 Task: Navigate through the Museum at the Fashion Institute of Technology to the entrance of the exhibition gallery.
Action: Mouse moved to (86, 72)
Screenshot: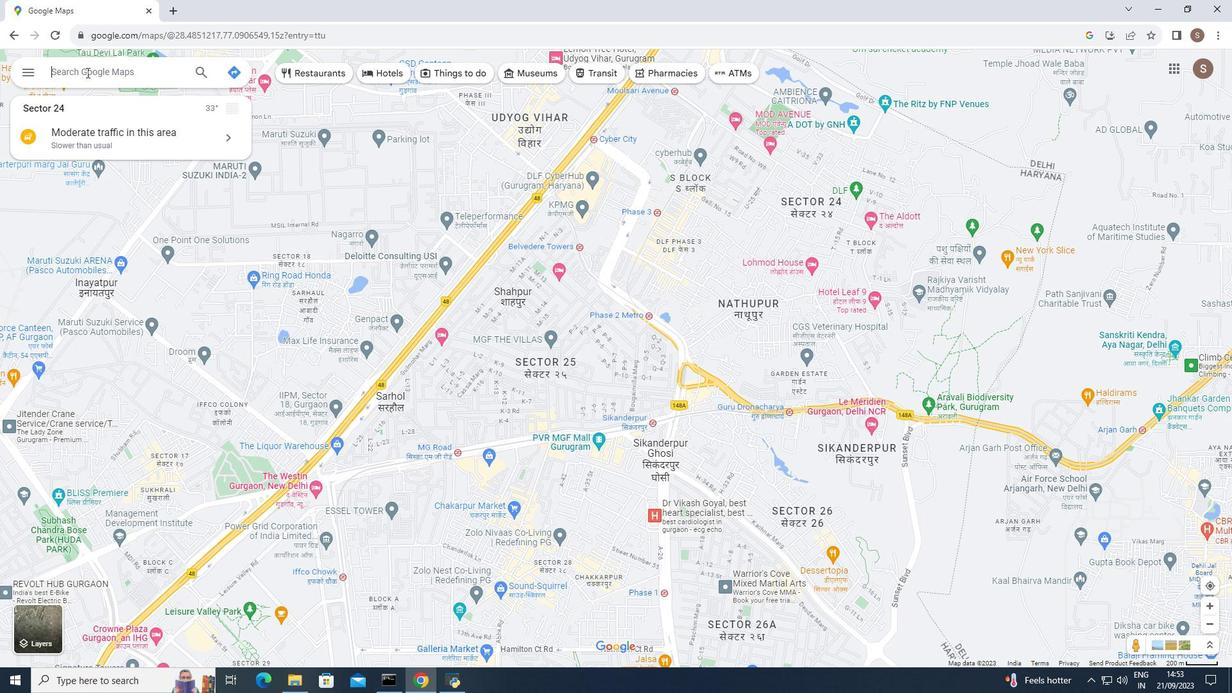
Action: Mouse pressed left at (86, 72)
Screenshot: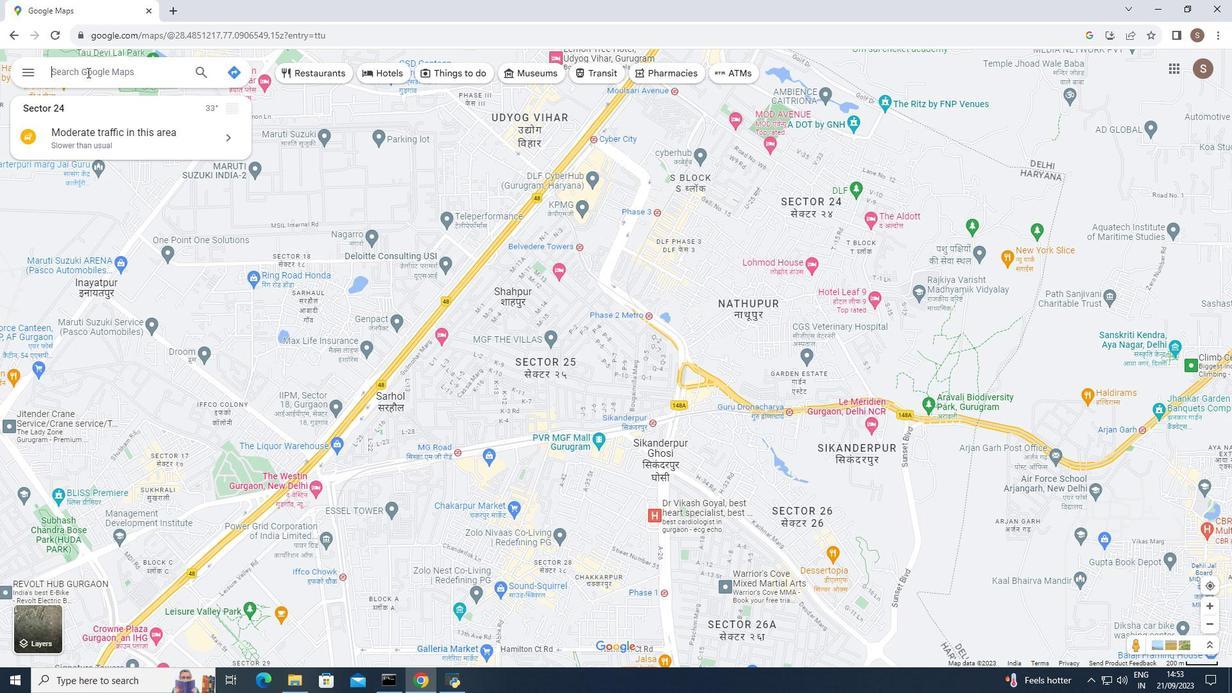 
Action: Mouse moved to (87, 72)
Screenshot: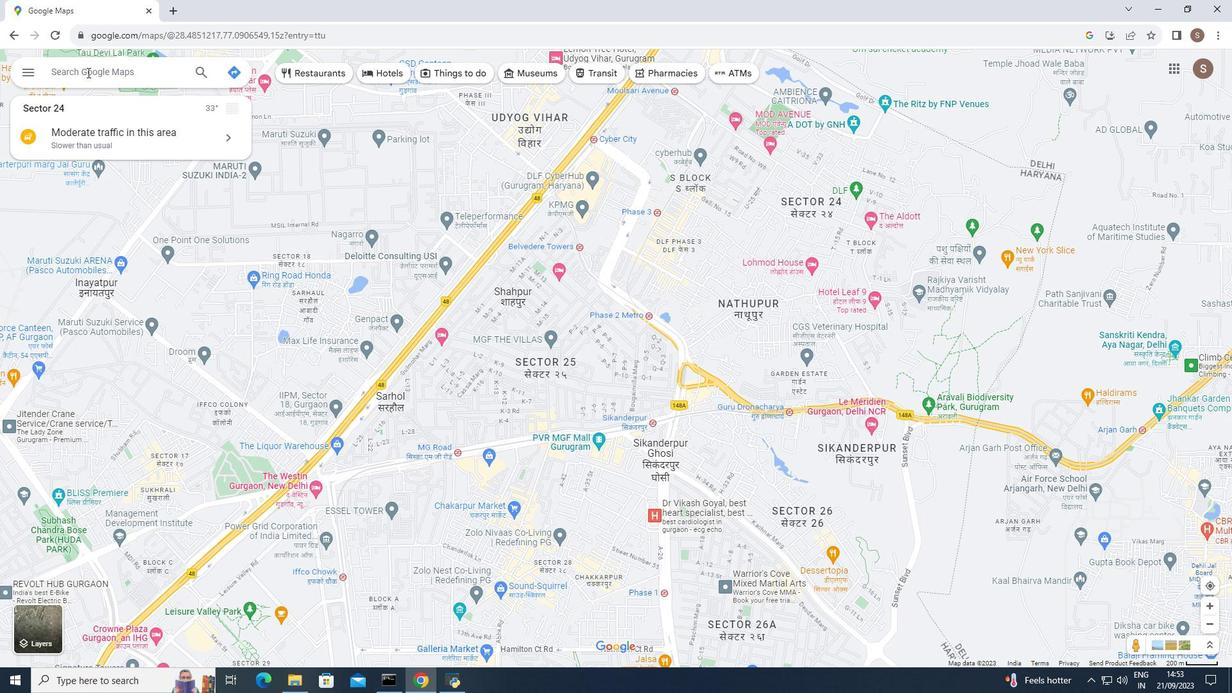 
Action: Key pressed f<Key.backspace><Key.caps_lock>FASHION<Key.space>INSTITUTE<Key.space>OF<Key.space>TECHNOLOGY<Key.enter>
Screenshot: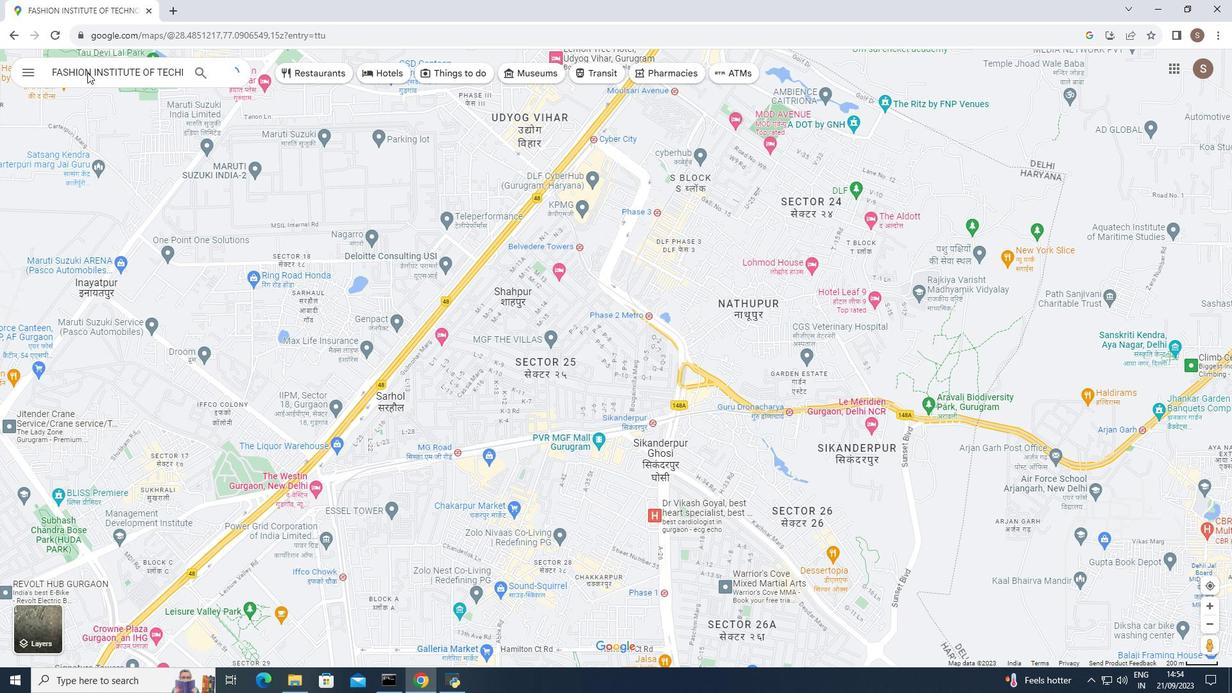 
Action: Mouse moved to (233, 121)
Screenshot: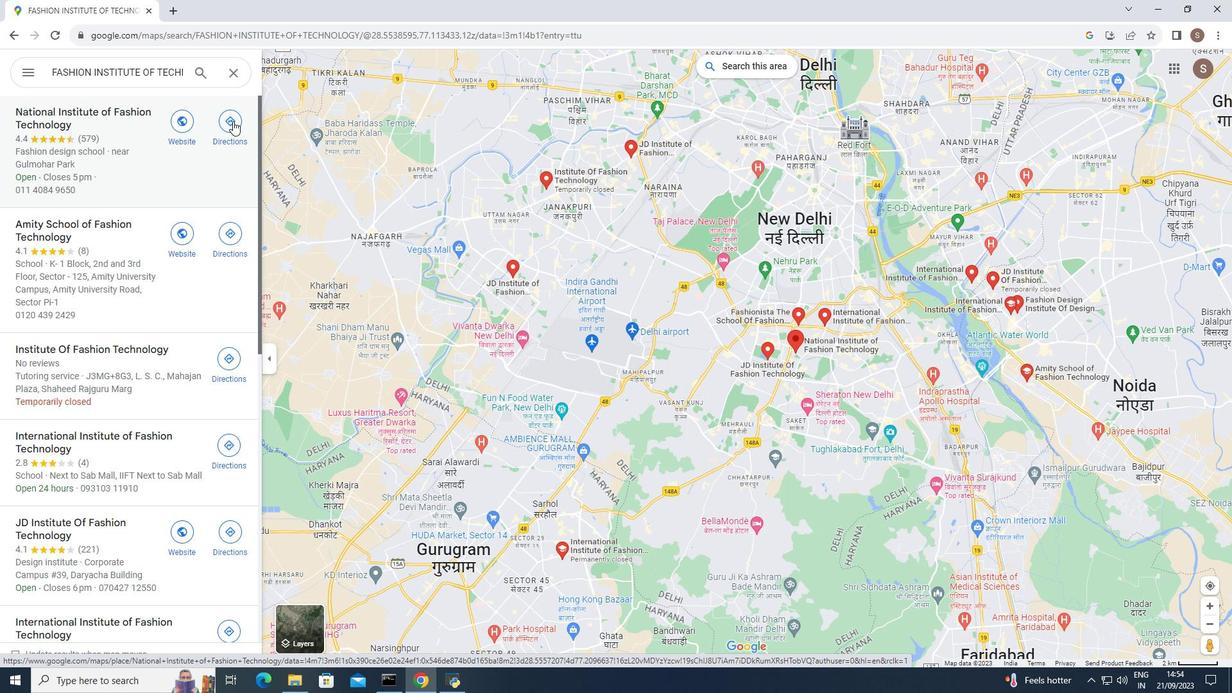 
Action: Mouse pressed left at (233, 121)
Screenshot: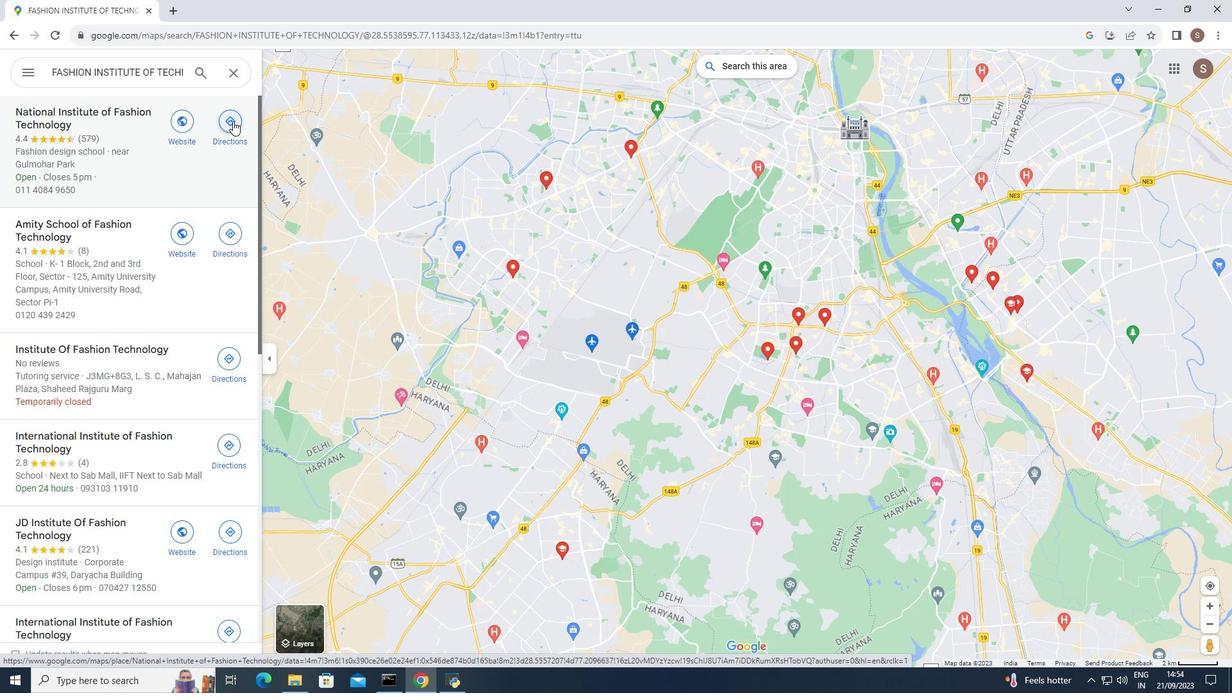 
Action: Mouse moved to (120, 104)
Screenshot: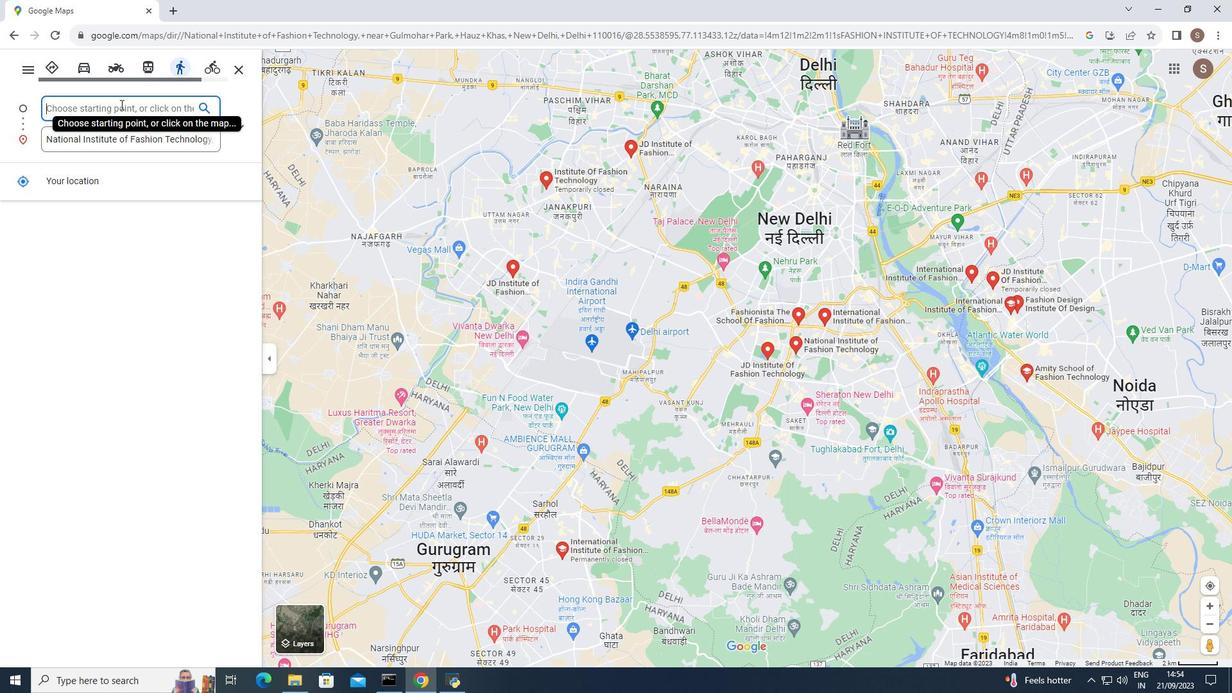 
Action: Mouse pressed left at (120, 104)
Screenshot: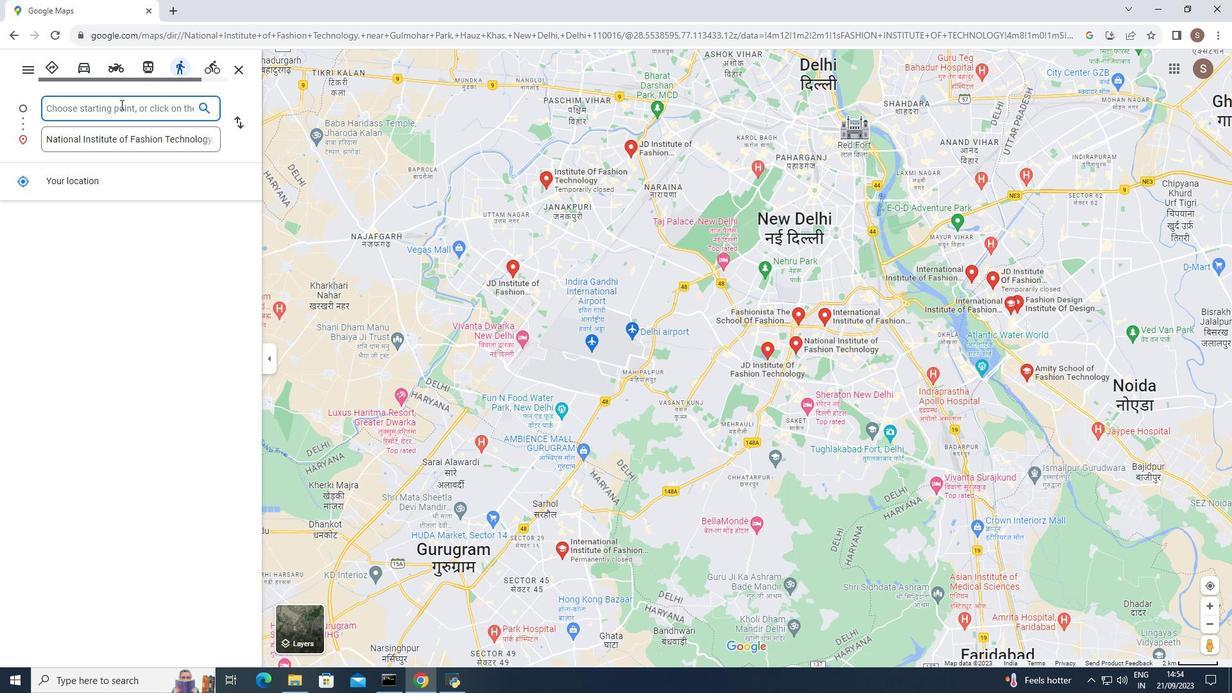 
Action: Key pressed ENTRANCE<Key.space>OF<Key.space>THE<Key.space>EXHIBITION<Key.space>GALLERY<Key.enter>
Screenshot: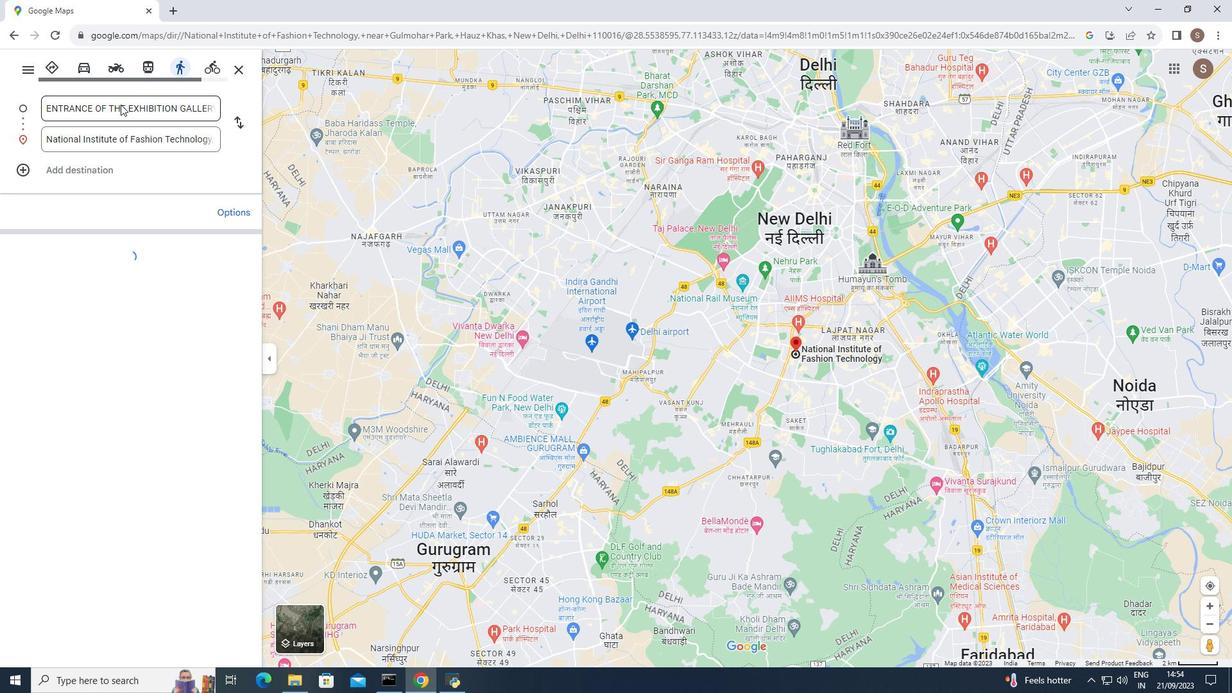 
Action: Mouse moved to (96, 171)
Screenshot: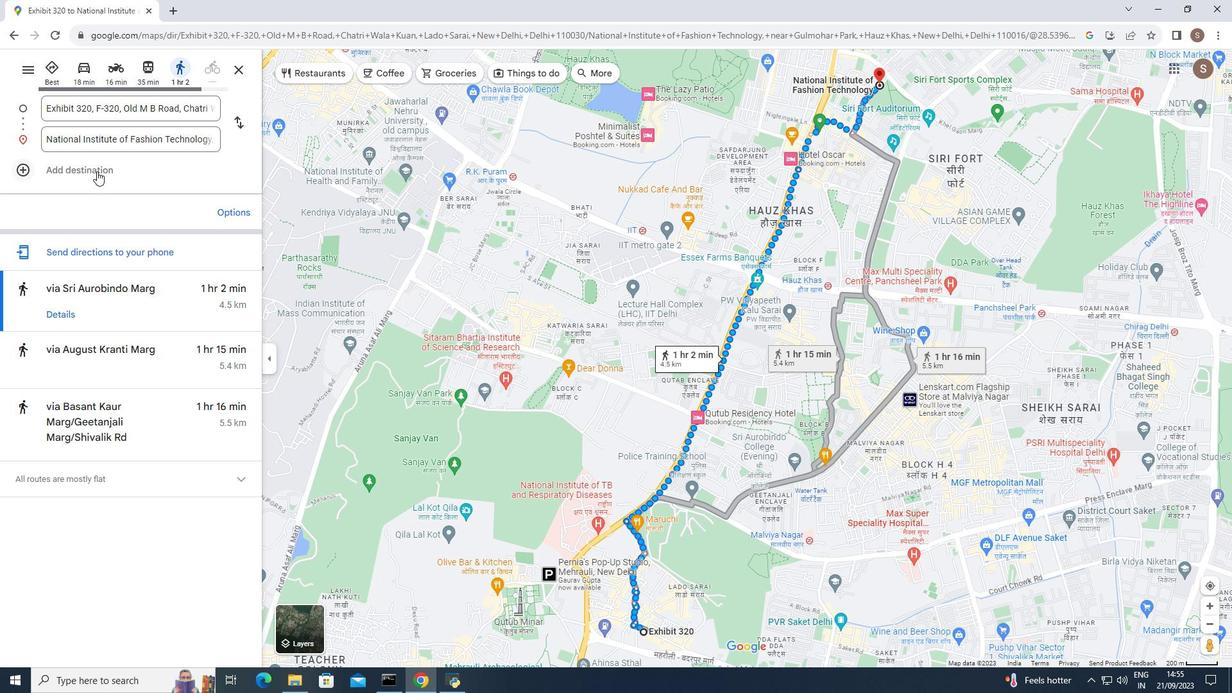 
Action: Mouse pressed left at (96, 171)
Screenshot: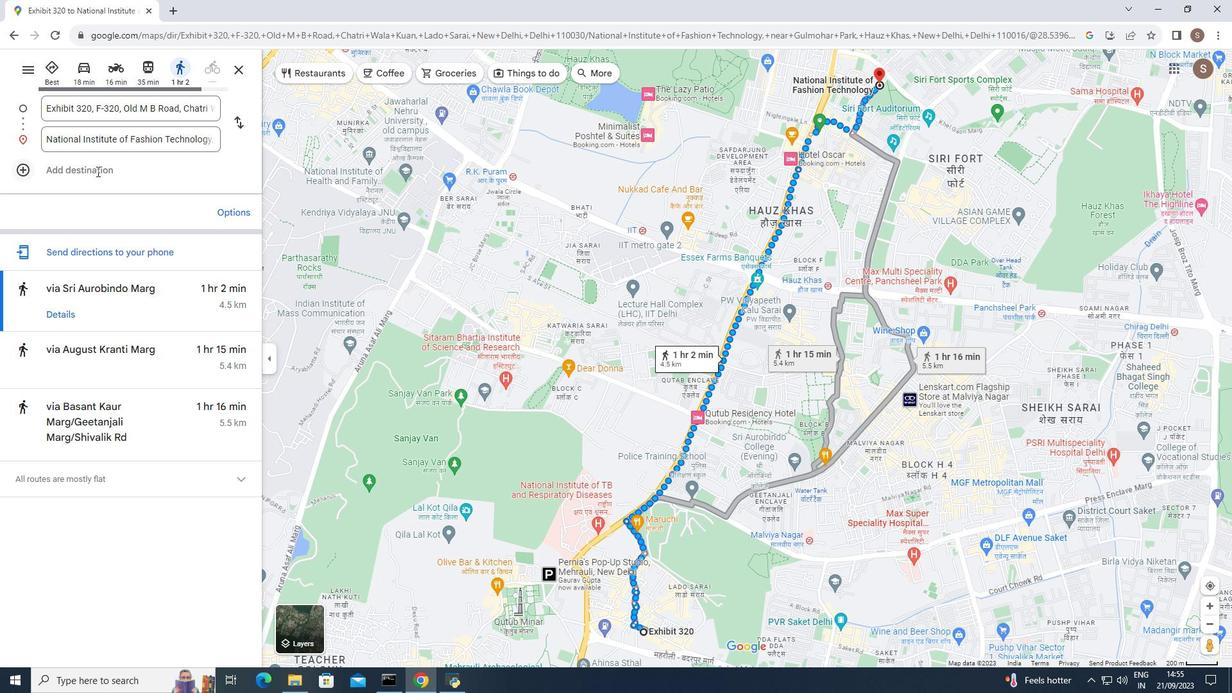 
Action: Mouse moved to (612, 358)
Screenshot: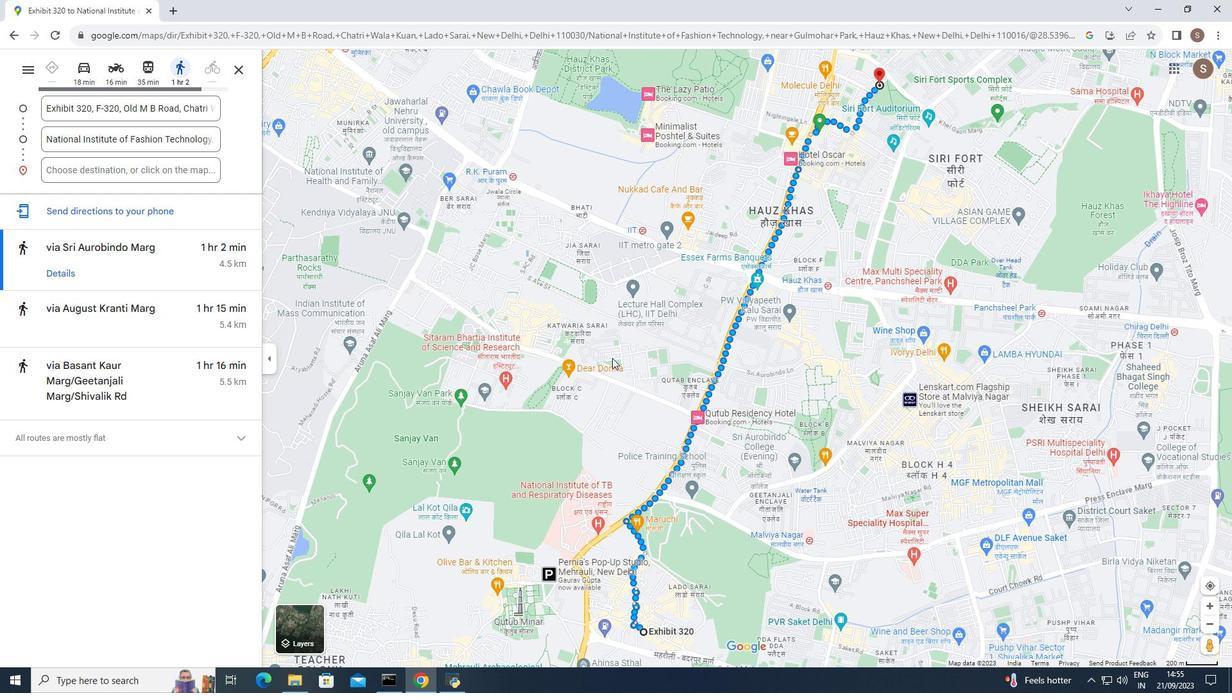 
Action: Mouse scrolled (612, 357) with delta (0, 0)
Screenshot: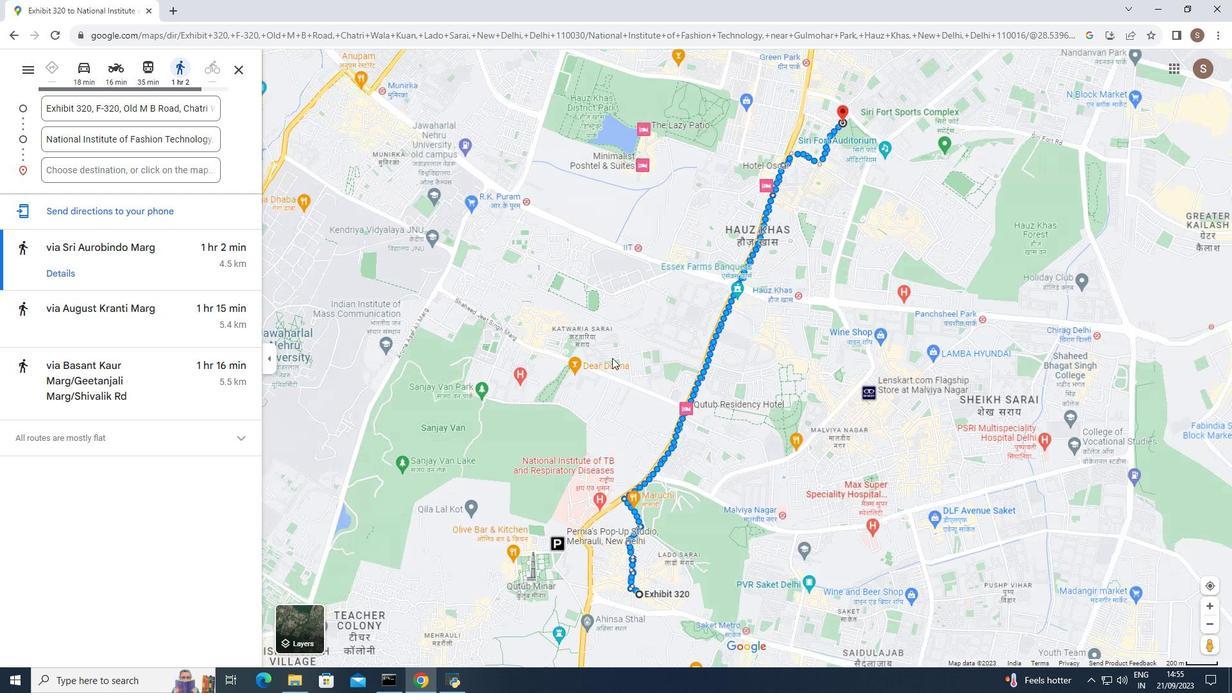 
Action: Mouse moved to (611, 358)
Screenshot: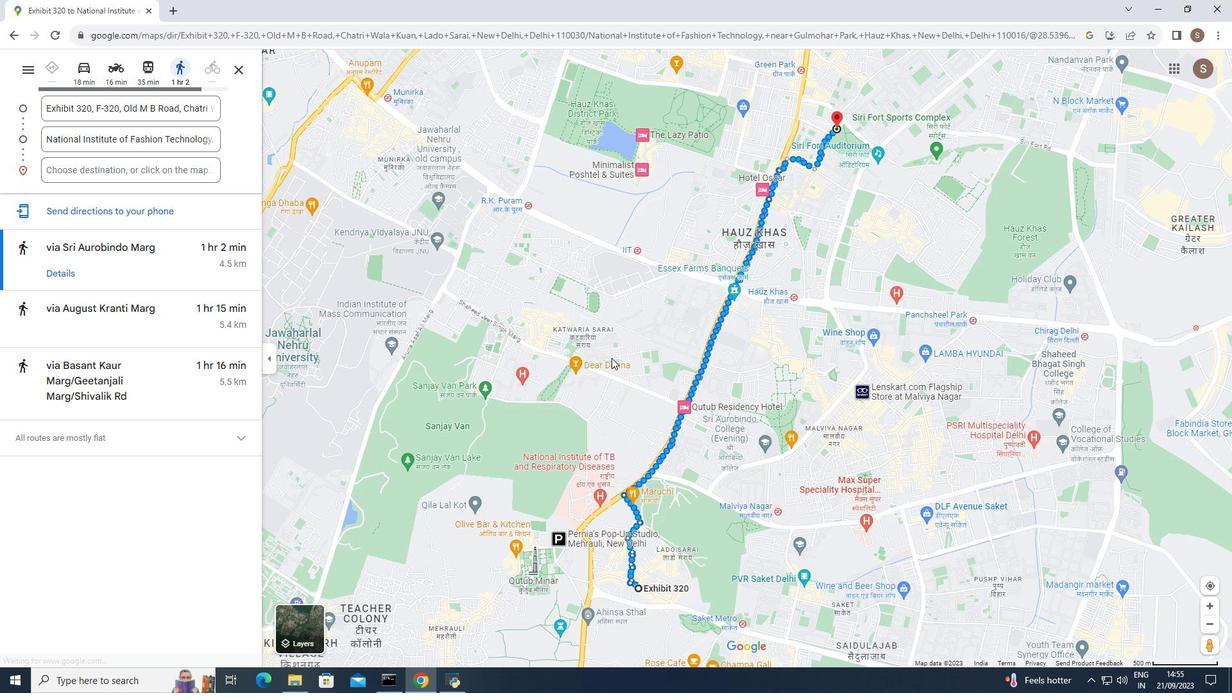 
Action: Mouse scrolled (611, 357) with delta (0, 0)
Screenshot: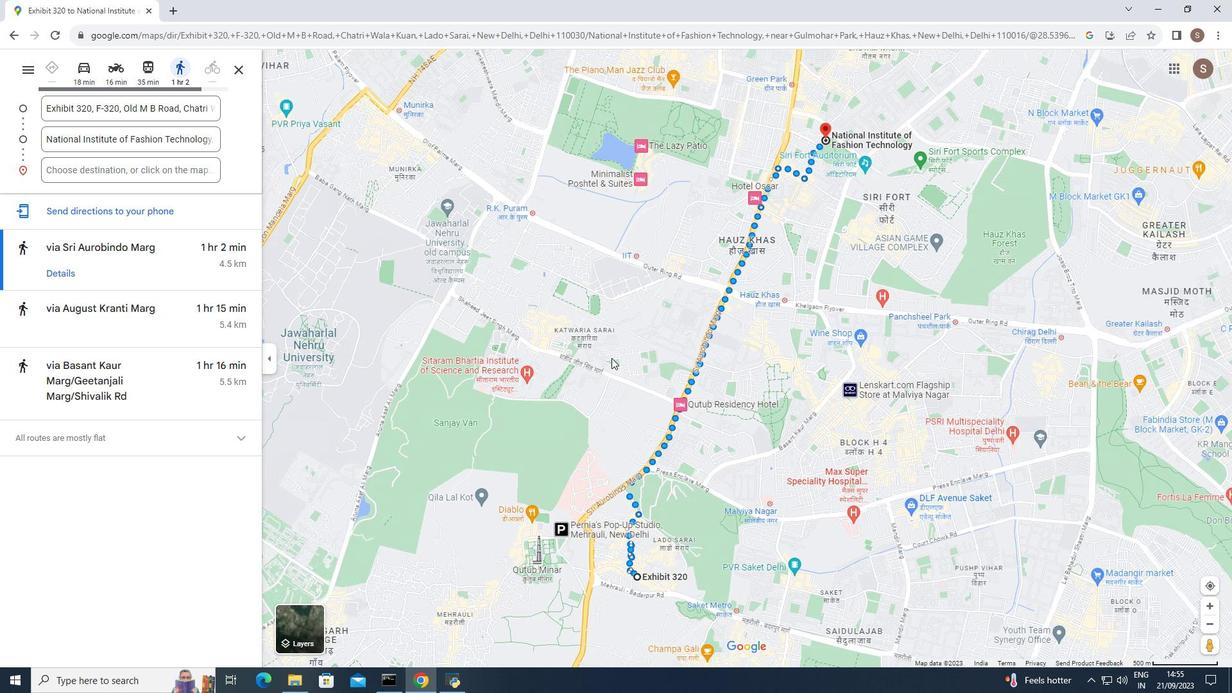 
Action: Mouse moved to (493, 296)
Screenshot: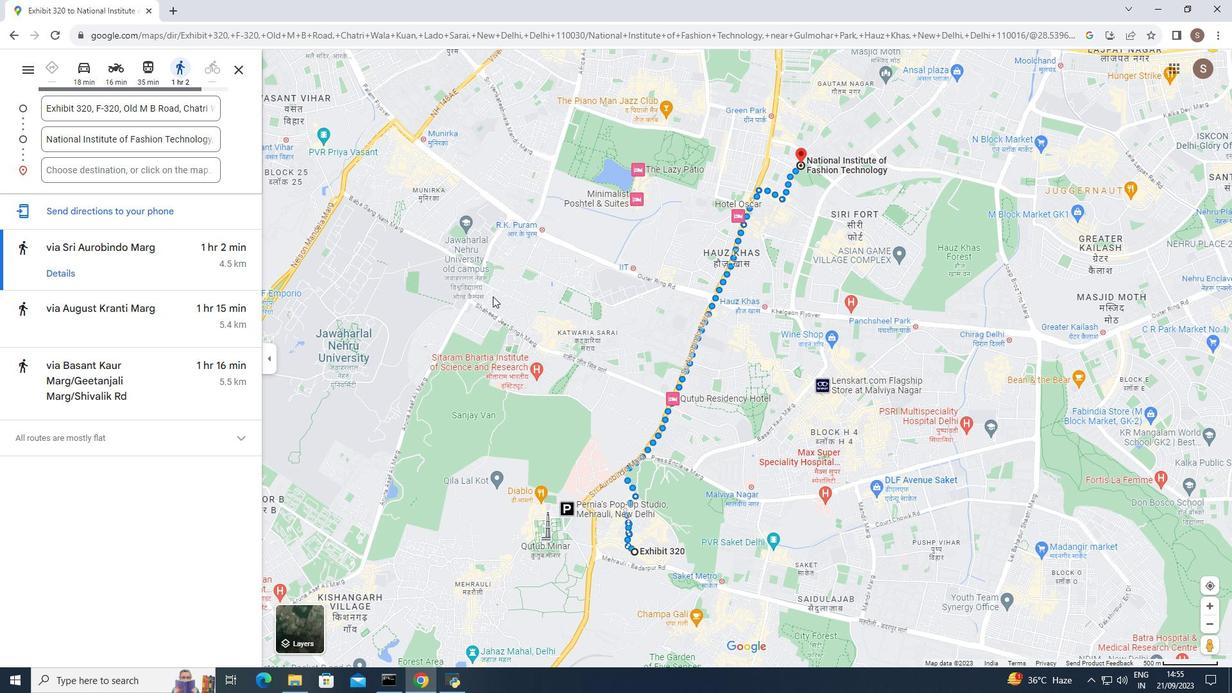 
